 Task: Change proficiency to native or bilingual proficiency.
Action: Mouse moved to (663, 70)
Screenshot: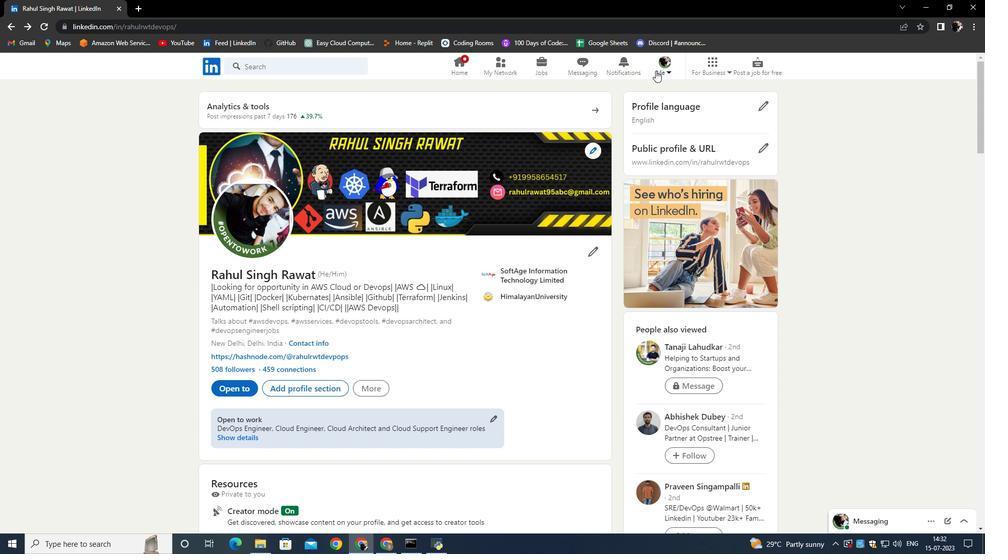 
Action: Mouse pressed left at (663, 70)
Screenshot: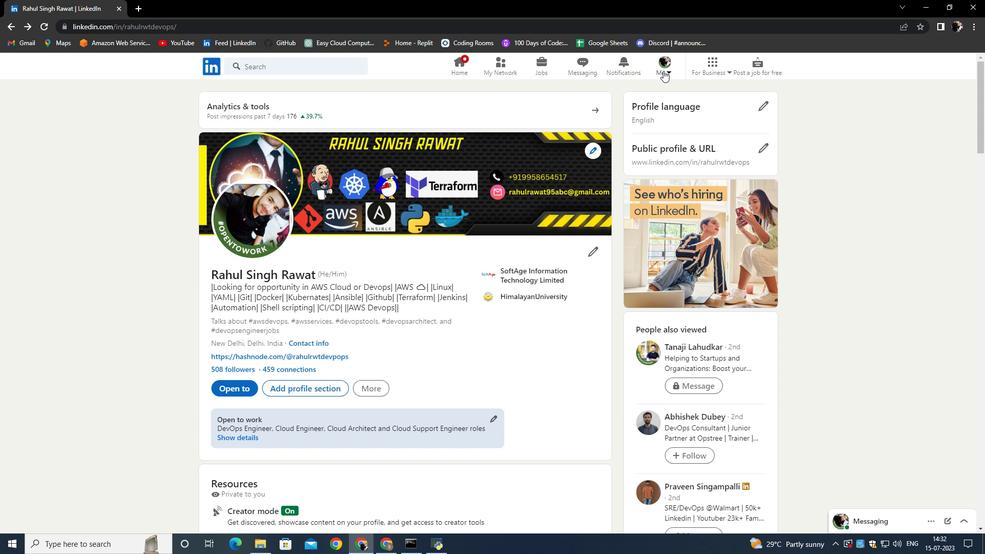 
Action: Mouse moved to (573, 150)
Screenshot: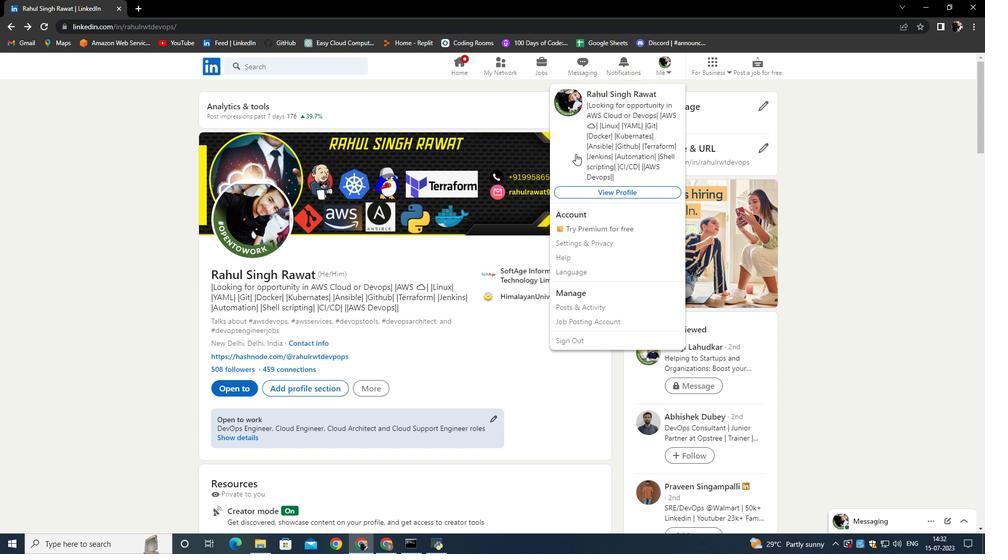 
Action: Mouse pressed left at (573, 150)
Screenshot: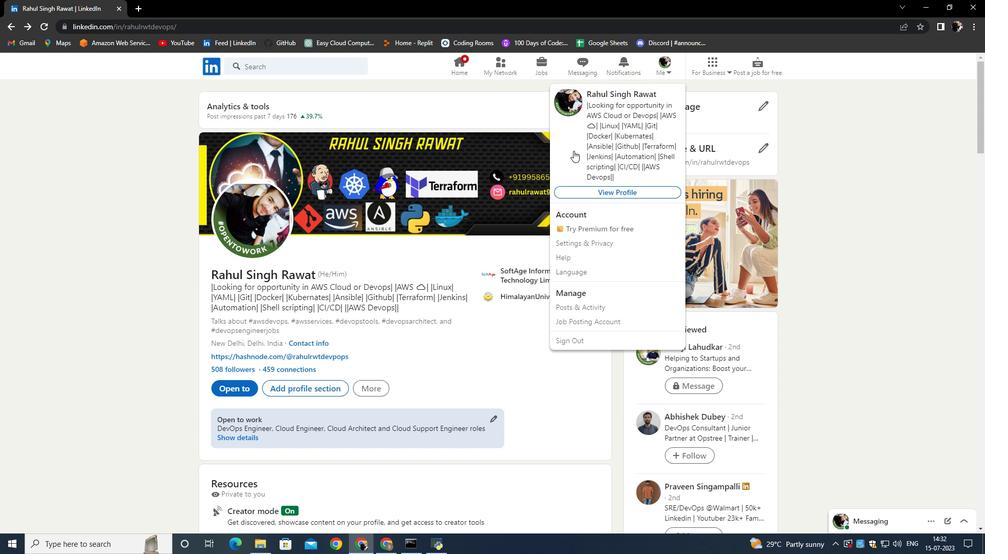 
Action: Mouse moved to (299, 394)
Screenshot: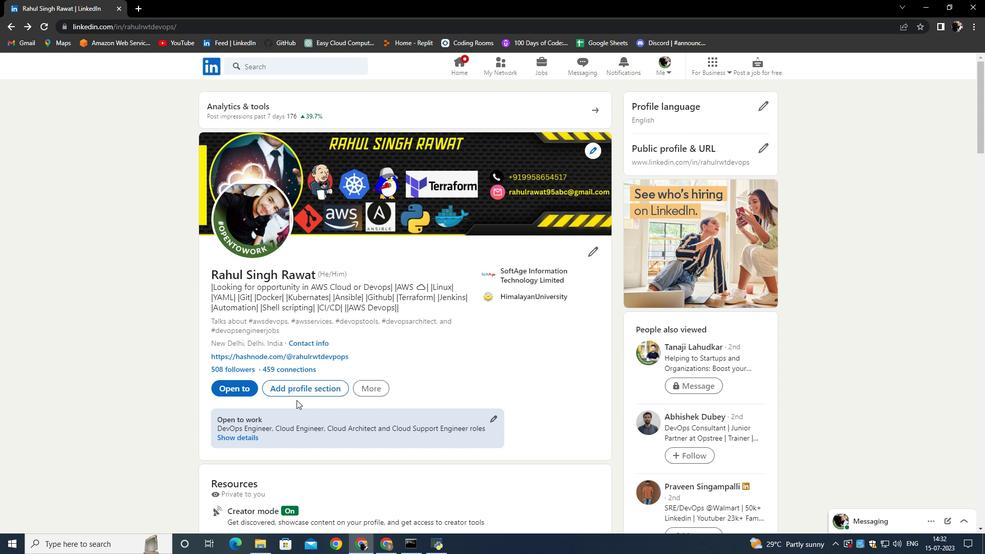 
Action: Mouse pressed left at (299, 394)
Screenshot: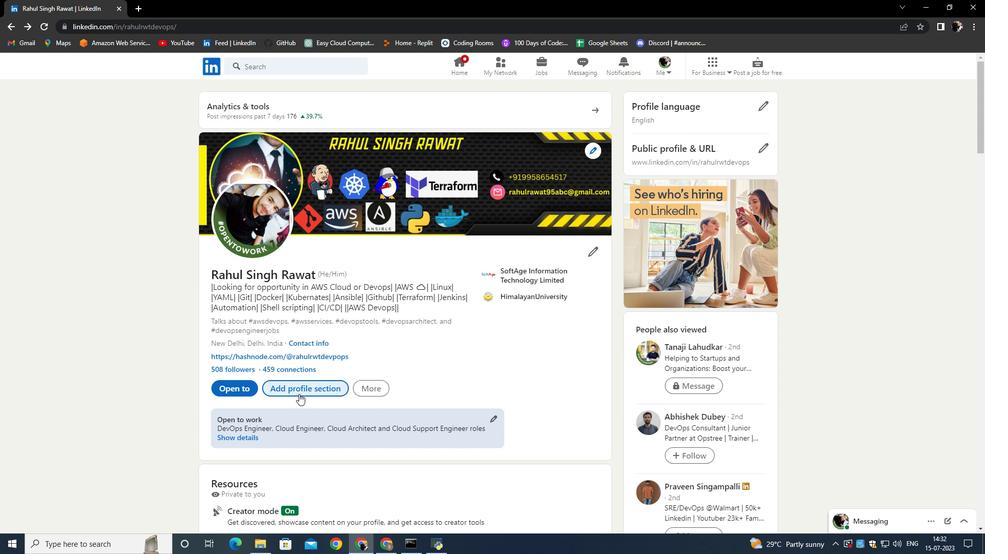 
Action: Mouse moved to (399, 338)
Screenshot: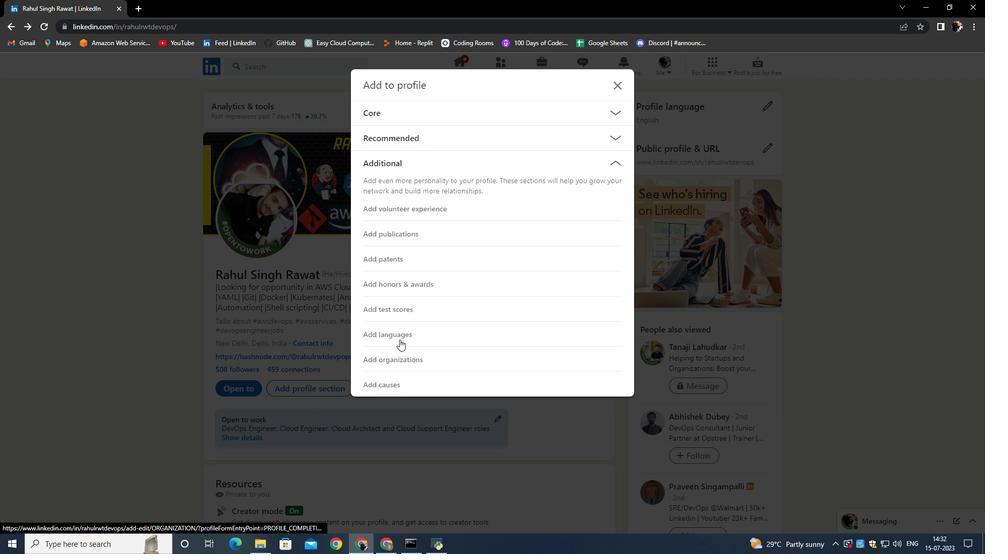 
Action: Mouse pressed left at (399, 338)
Screenshot: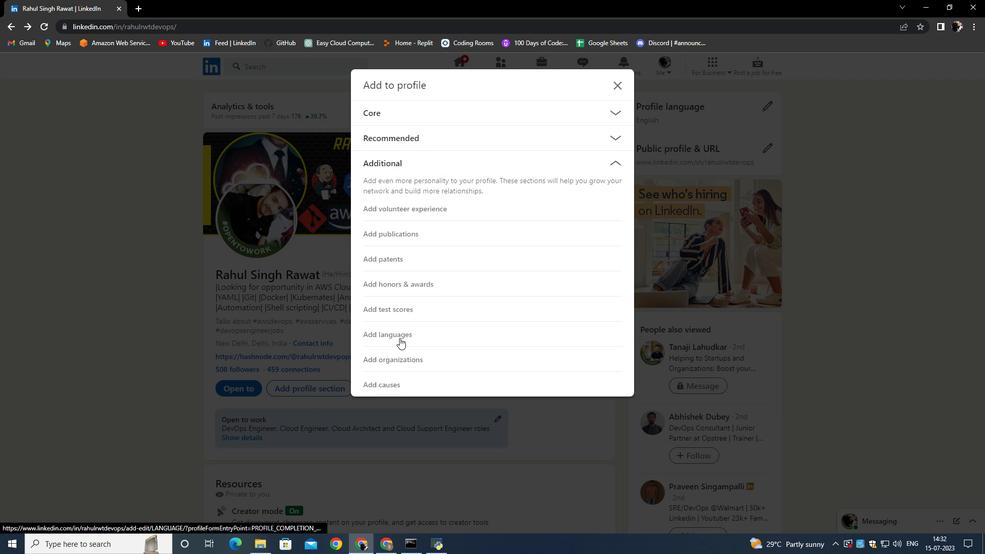 
Action: Mouse moved to (353, 190)
Screenshot: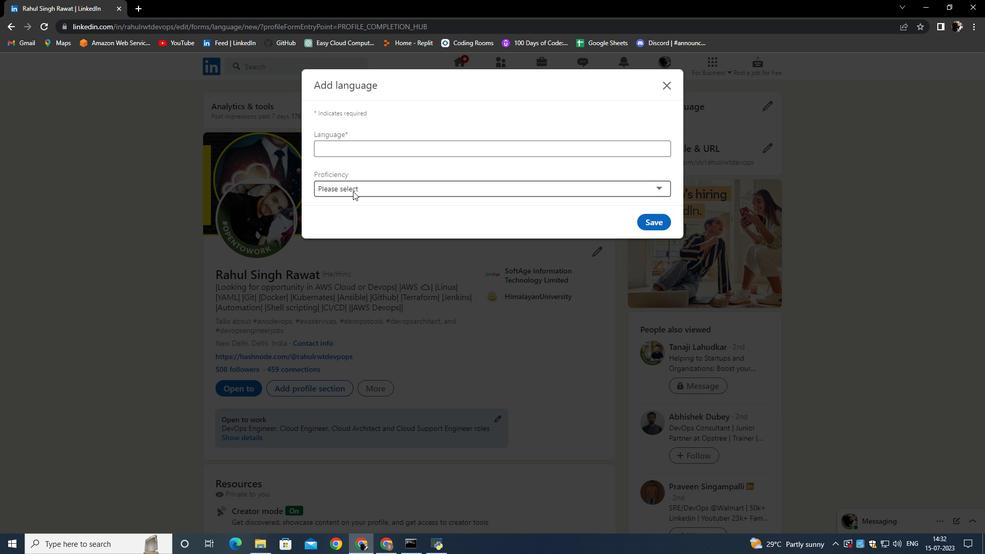 
Action: Mouse pressed left at (353, 190)
Screenshot: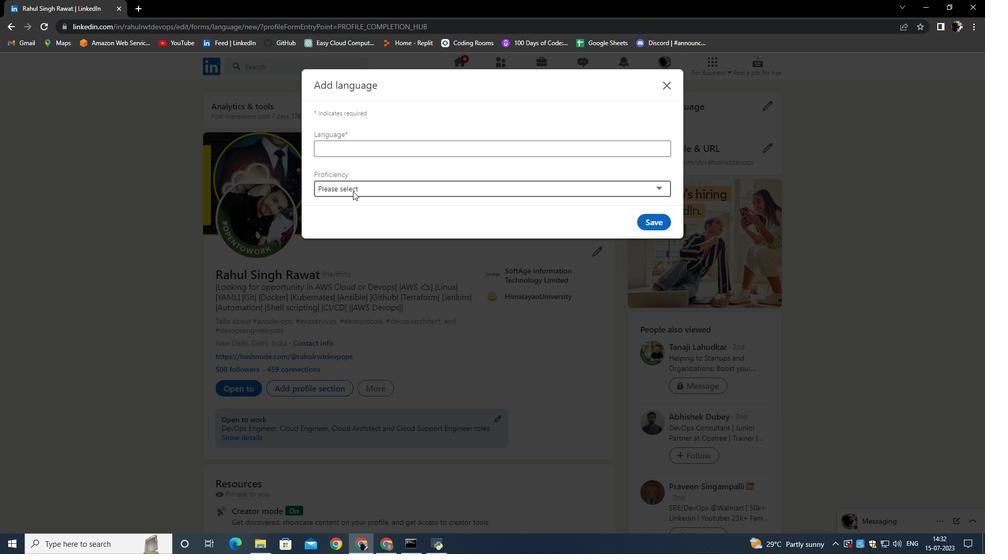 
Action: Mouse moved to (346, 256)
Screenshot: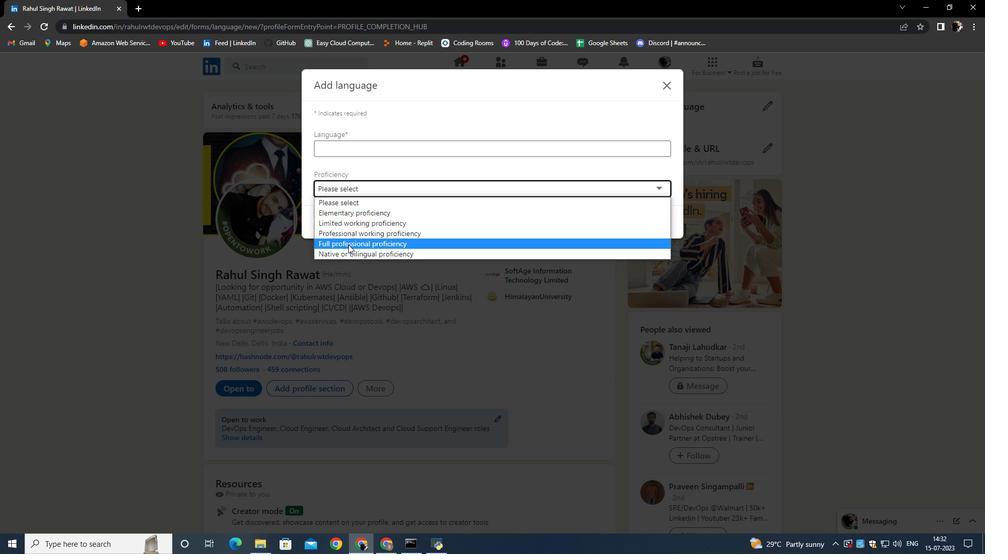 
Action: Mouse pressed left at (346, 256)
Screenshot: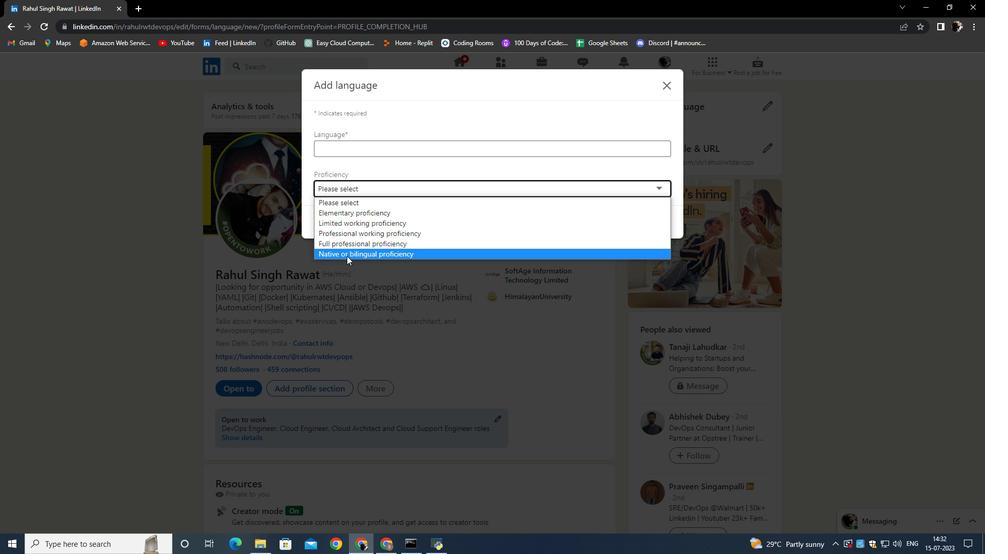 
Action: Mouse moved to (406, 218)
Screenshot: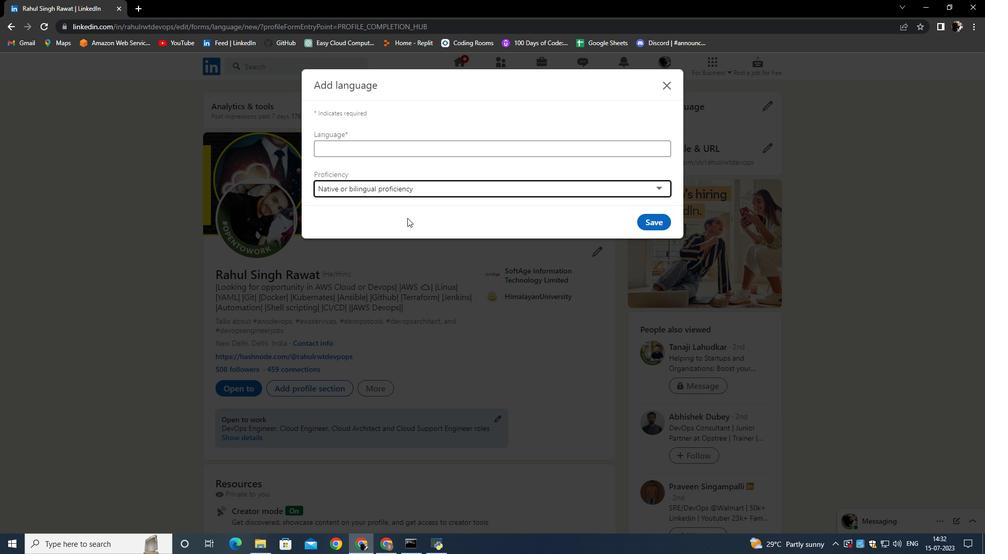 
Action: Mouse pressed left at (406, 218)
Screenshot: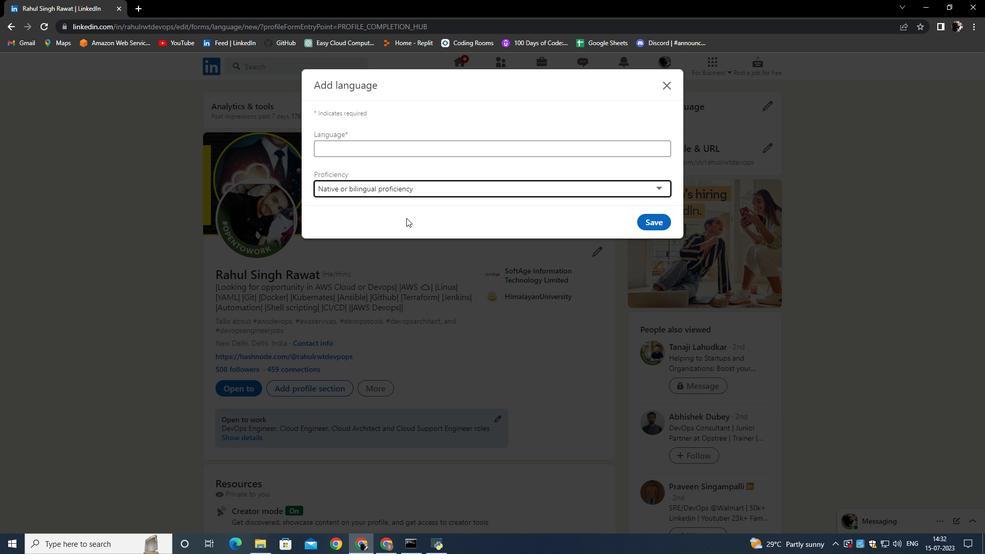 
